 Task: Create a due date automation trigger when advanced on, on the tuesday after a card is due add fields with custom field "Resume" set to a date more than 1 days from now at 11:00 AM.
Action: Mouse moved to (1024, 76)
Screenshot: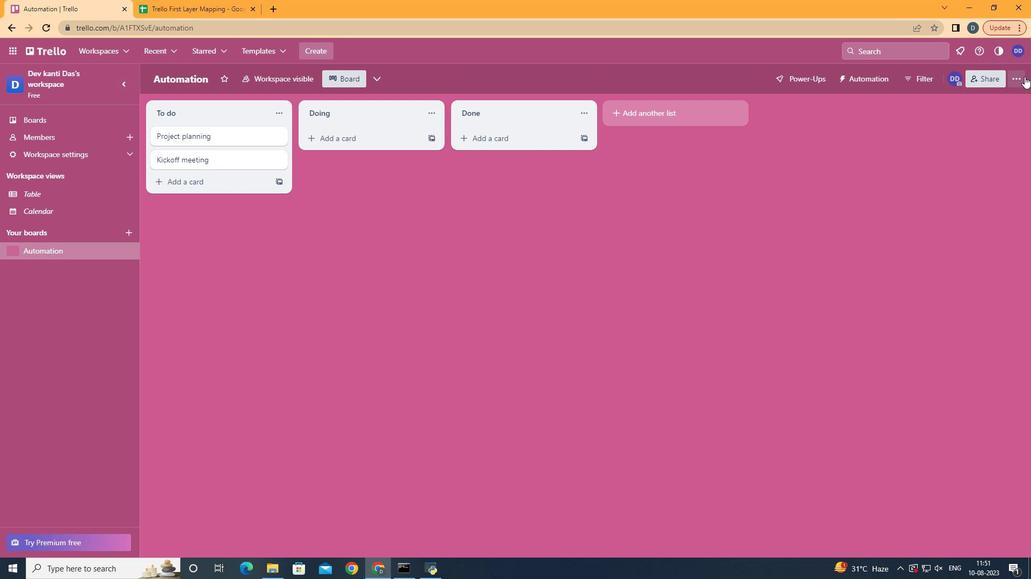 
Action: Mouse pressed left at (1024, 76)
Screenshot: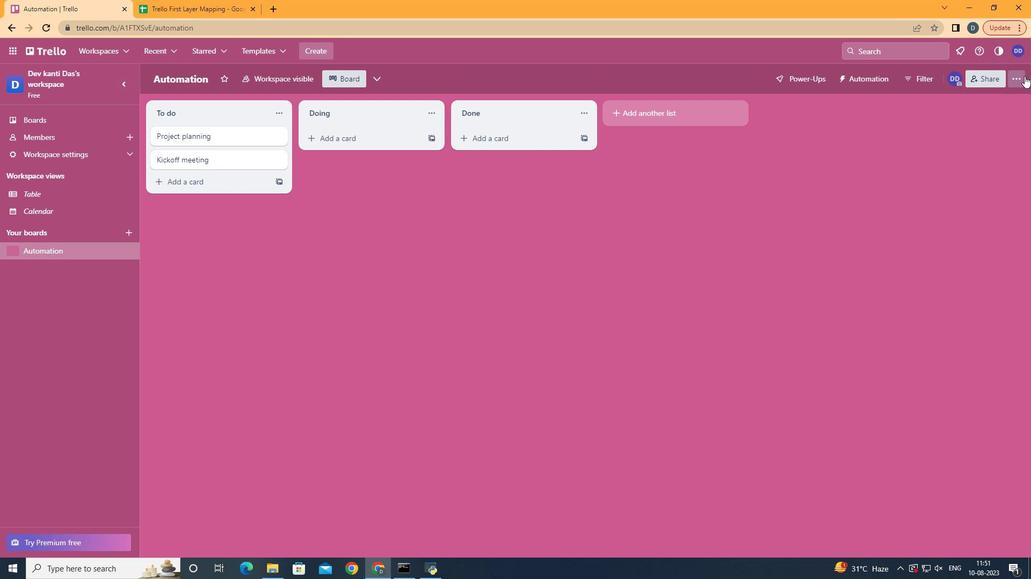 
Action: Mouse moved to (945, 223)
Screenshot: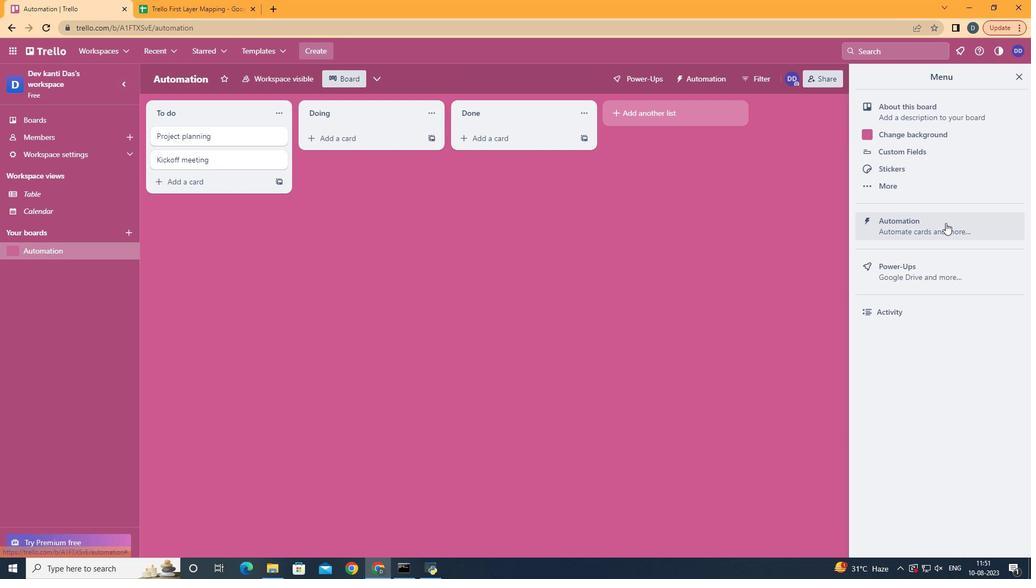 
Action: Mouse pressed left at (945, 223)
Screenshot: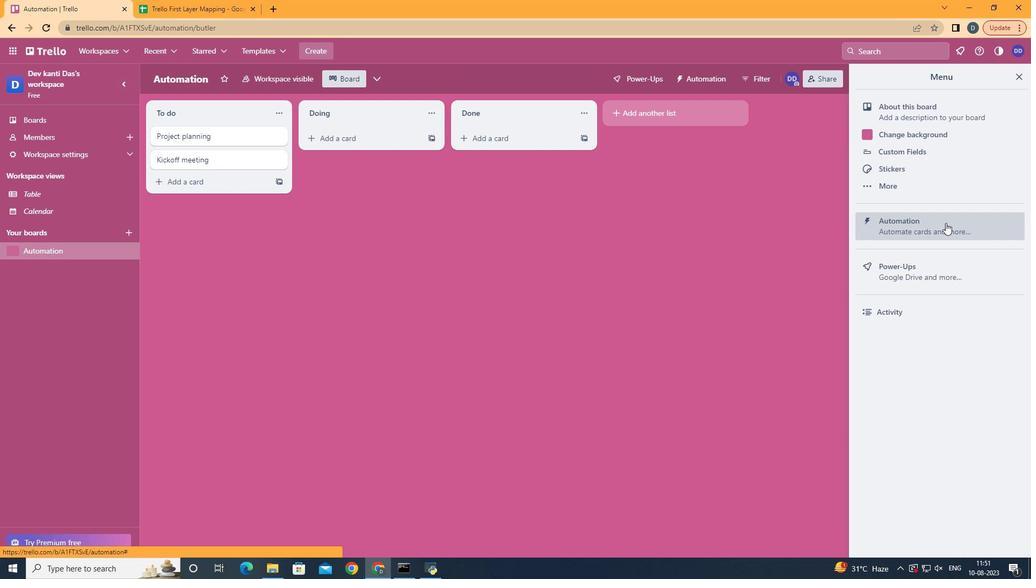 
Action: Mouse moved to (197, 213)
Screenshot: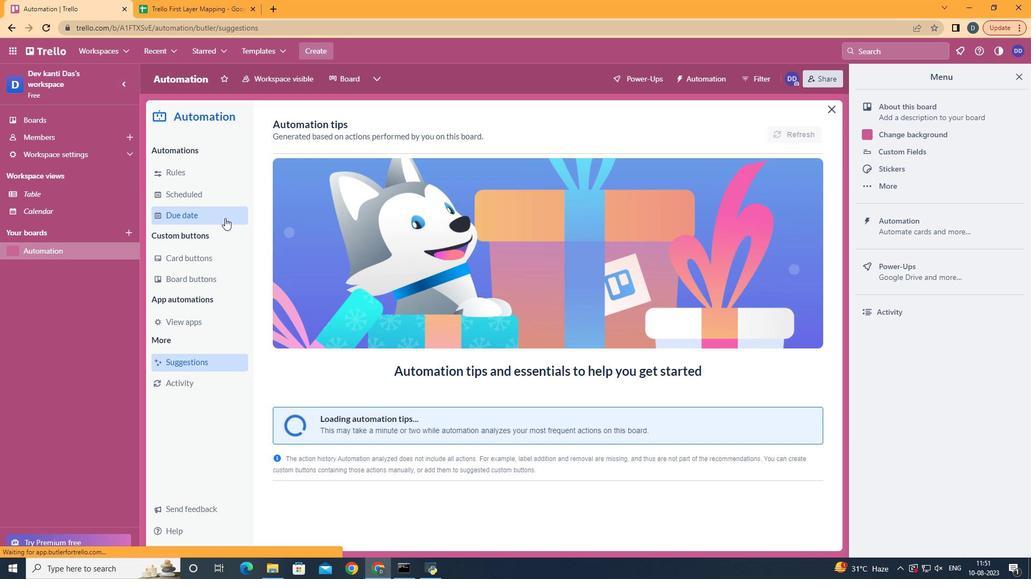 
Action: Mouse pressed left at (197, 213)
Screenshot: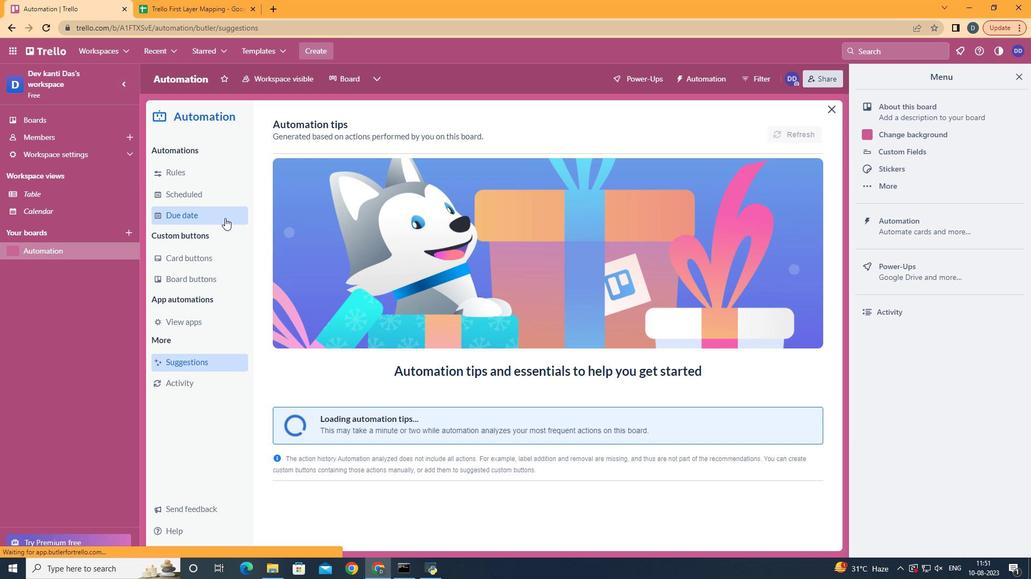 
Action: Mouse moved to (759, 128)
Screenshot: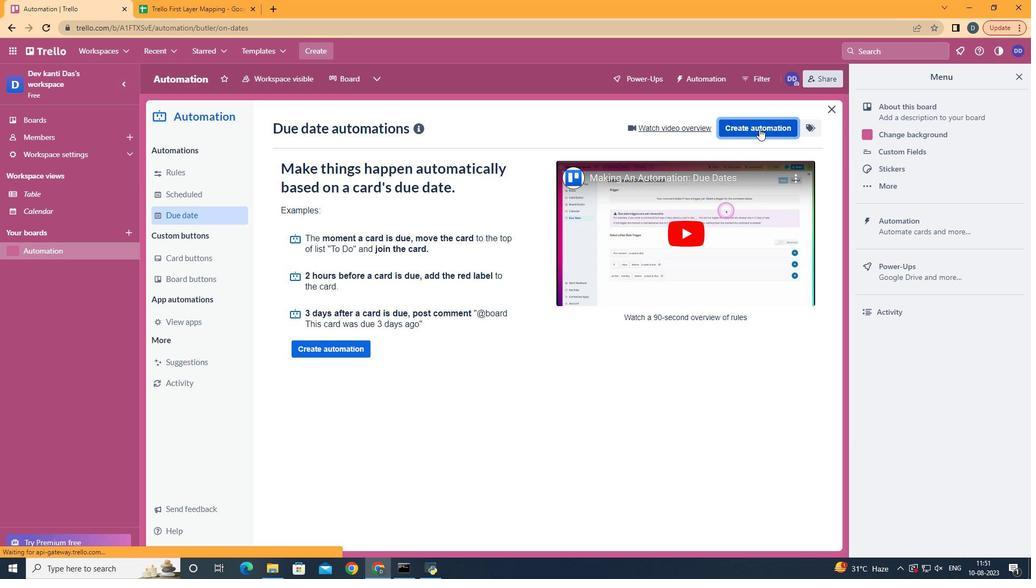 
Action: Mouse pressed left at (759, 128)
Screenshot: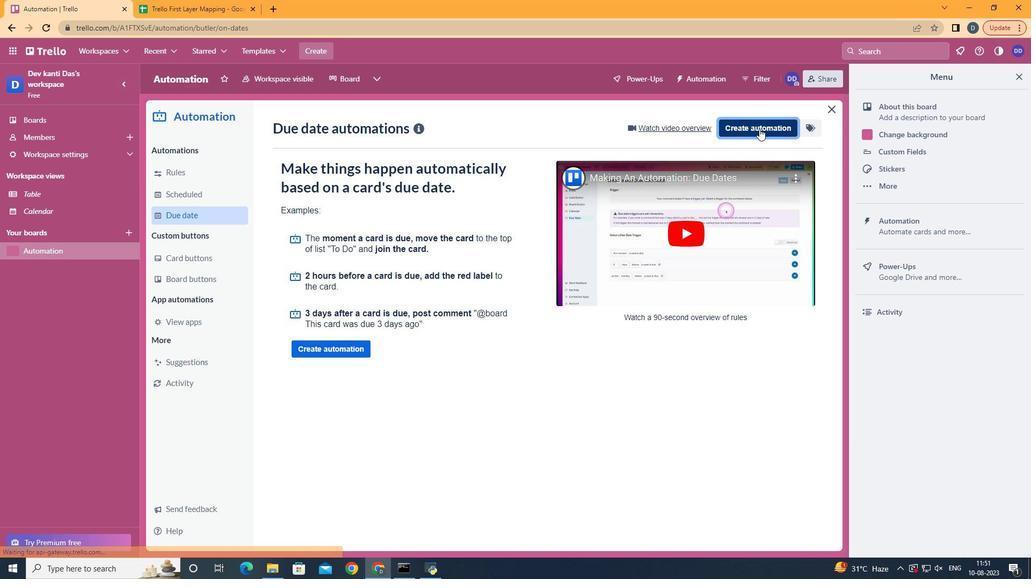 
Action: Mouse moved to (557, 229)
Screenshot: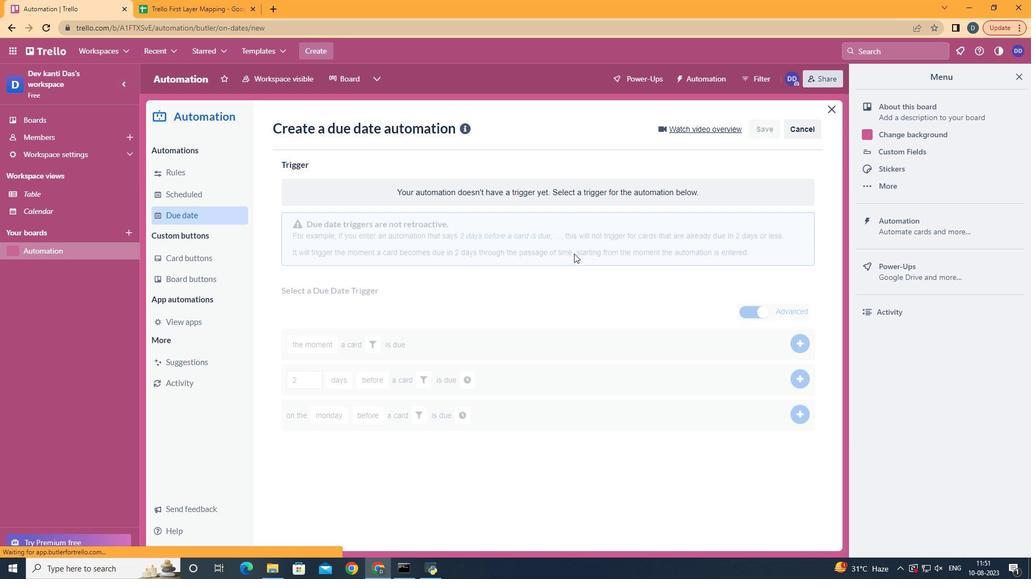 
Action: Mouse pressed left at (557, 229)
Screenshot: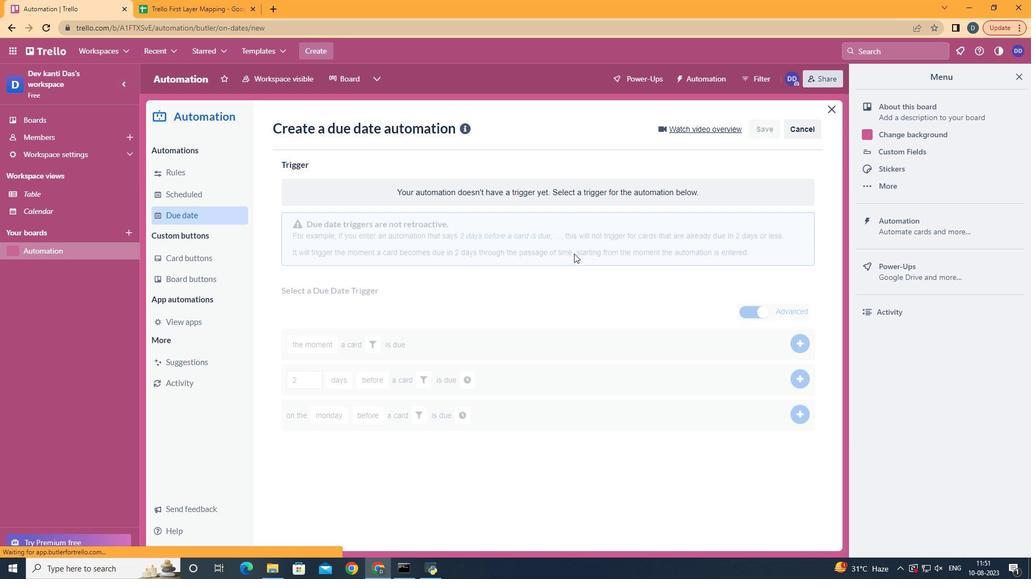 
Action: Mouse moved to (342, 294)
Screenshot: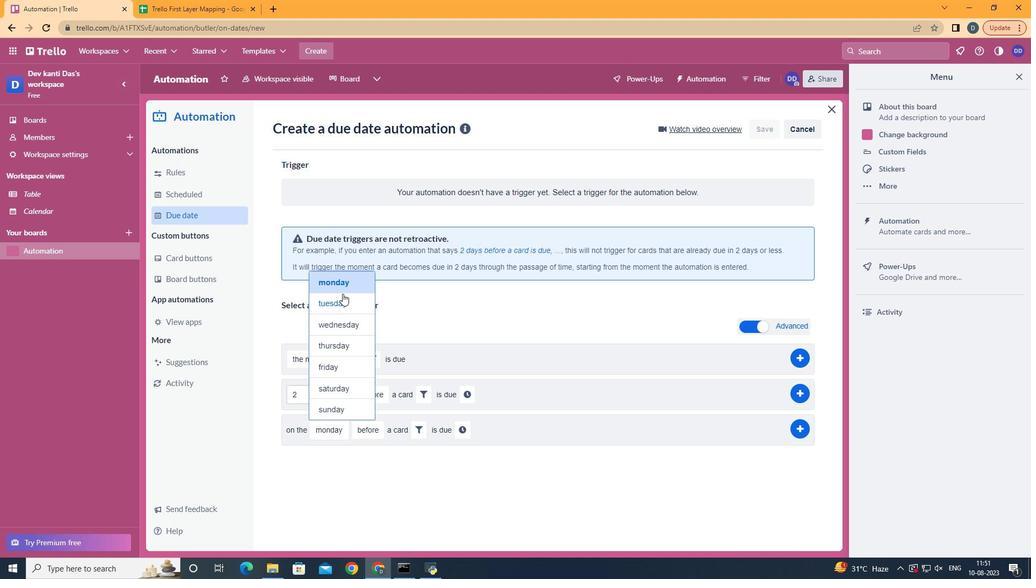 
Action: Mouse pressed left at (342, 294)
Screenshot: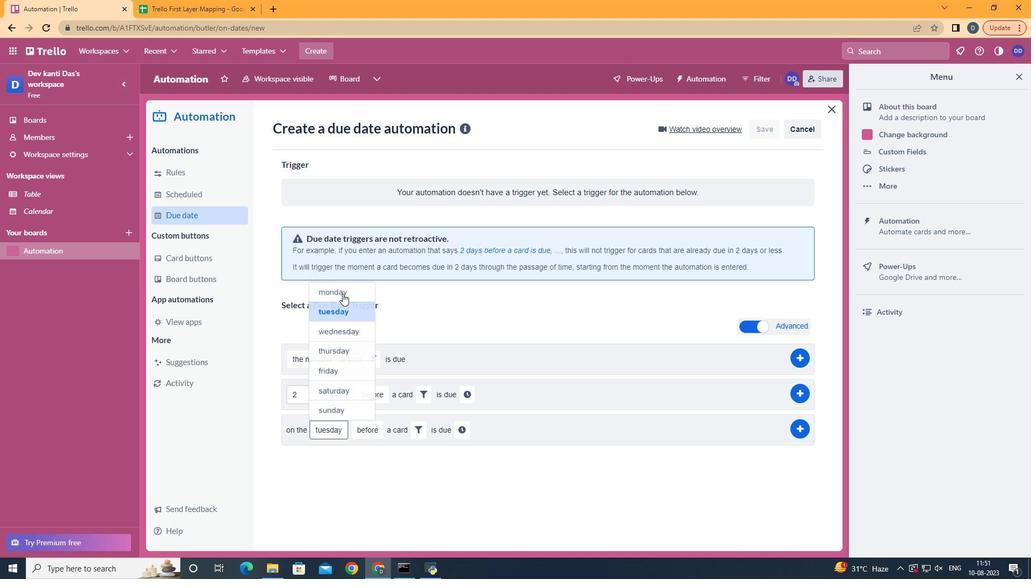 
Action: Mouse moved to (376, 465)
Screenshot: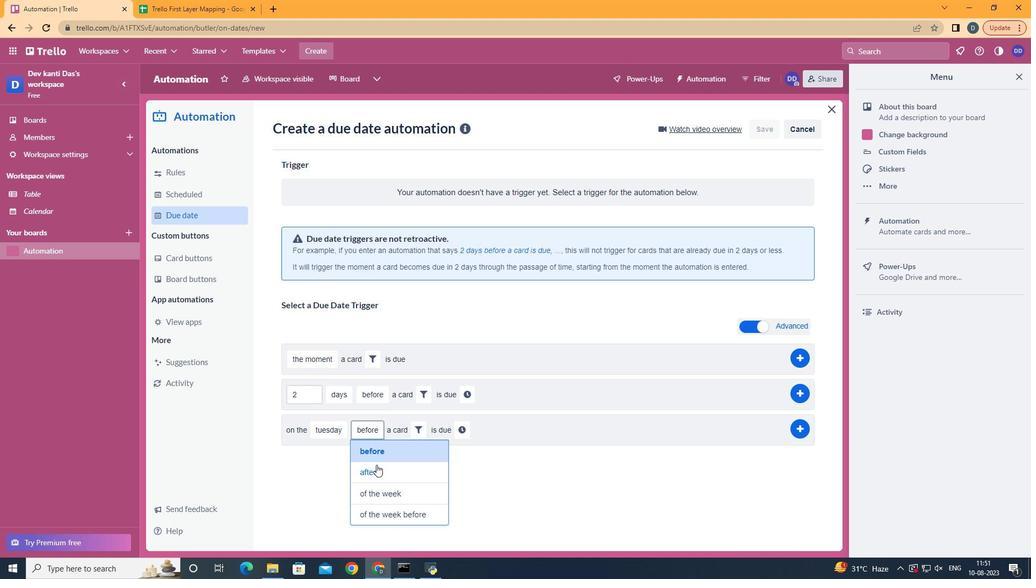 
Action: Mouse pressed left at (376, 465)
Screenshot: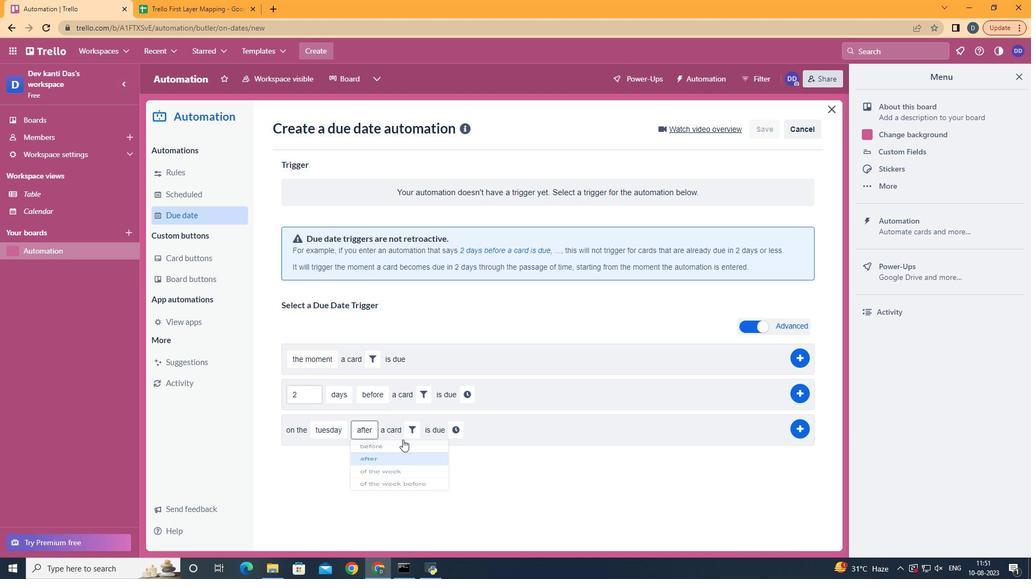
Action: Mouse moved to (403, 431)
Screenshot: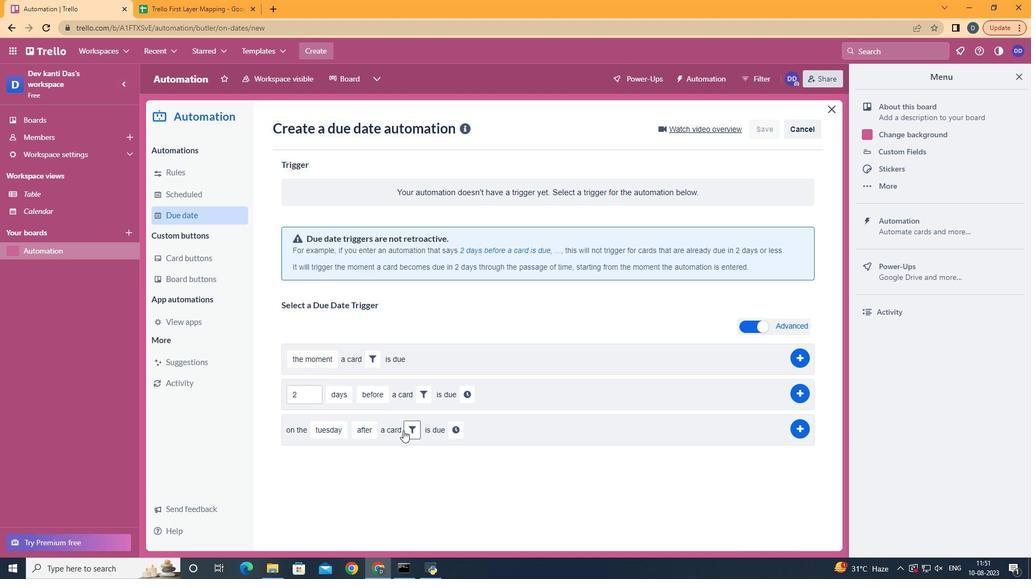 
Action: Mouse pressed left at (403, 431)
Screenshot: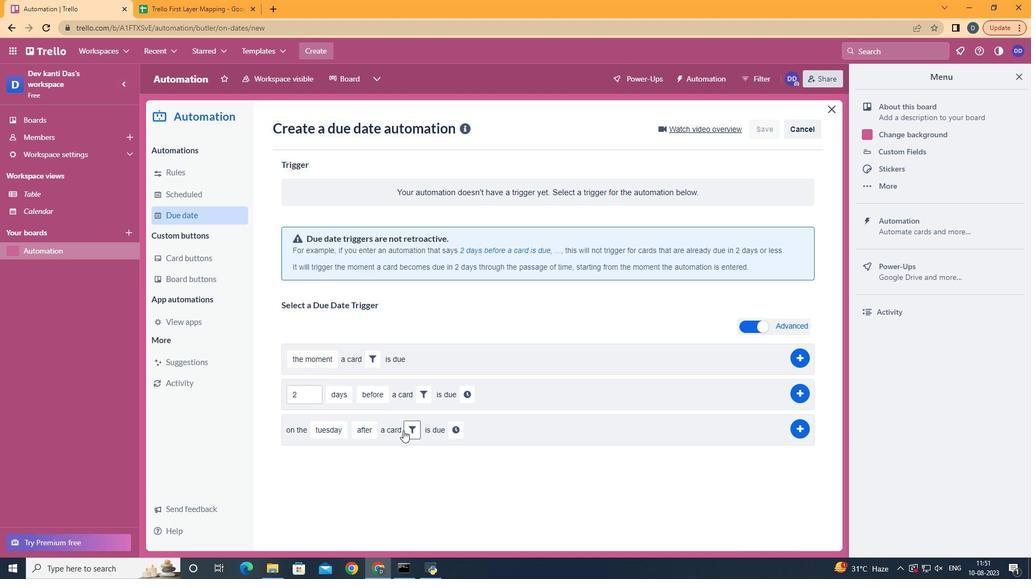 
Action: Mouse moved to (601, 465)
Screenshot: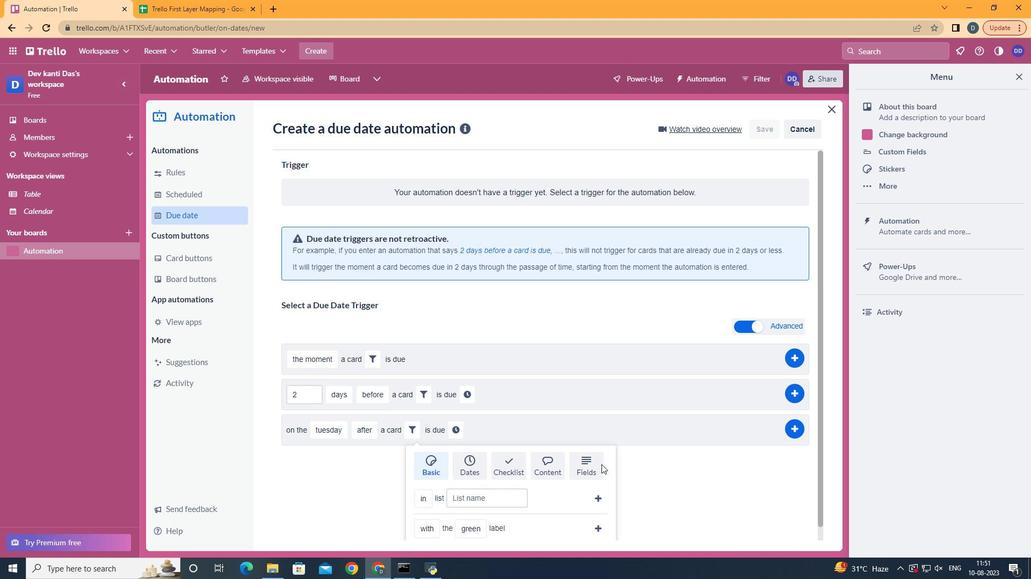 
Action: Mouse pressed left at (601, 465)
Screenshot: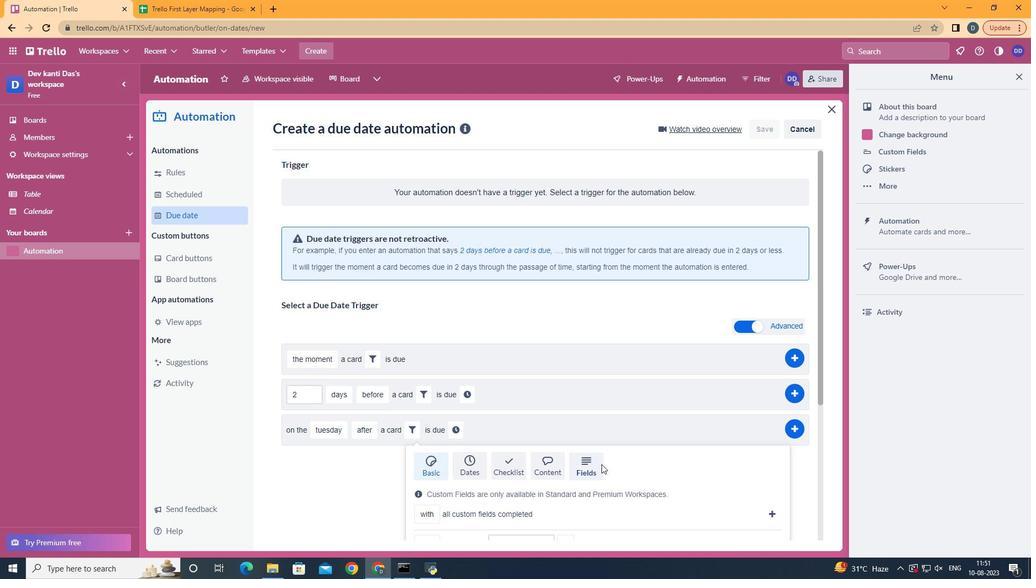 
Action: Mouse scrolled (601, 464) with delta (0, 0)
Screenshot: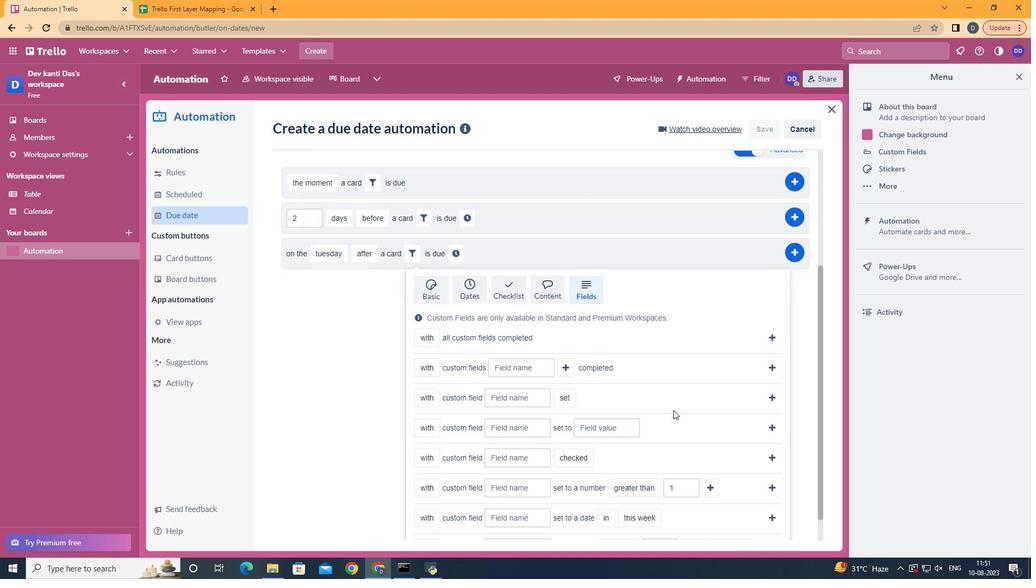 
Action: Mouse scrolled (601, 464) with delta (0, 0)
Screenshot: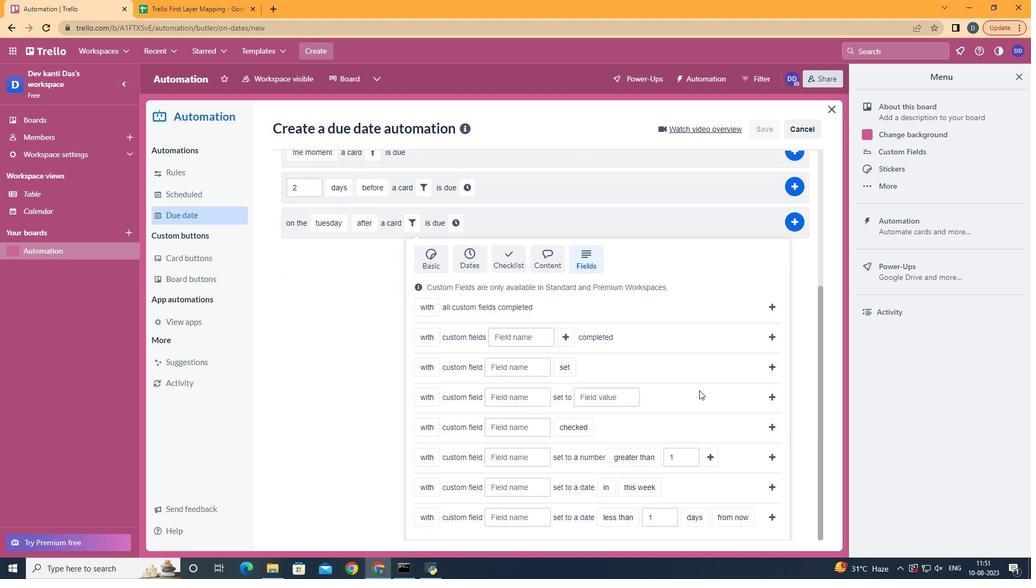 
Action: Mouse scrolled (601, 464) with delta (0, 0)
Screenshot: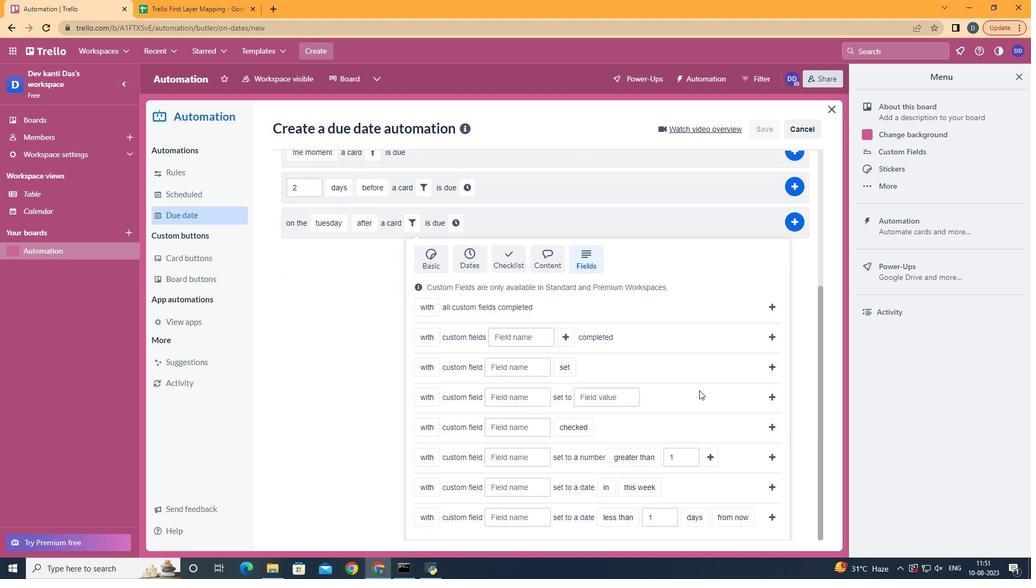 
Action: Mouse scrolled (601, 464) with delta (0, 0)
Screenshot: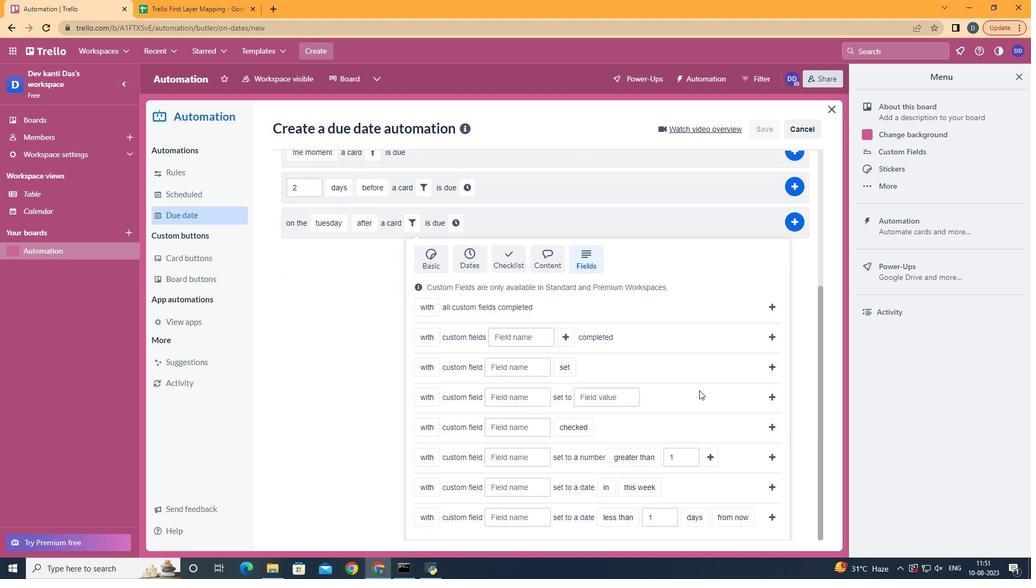 
Action: Mouse scrolled (601, 464) with delta (0, 0)
Screenshot: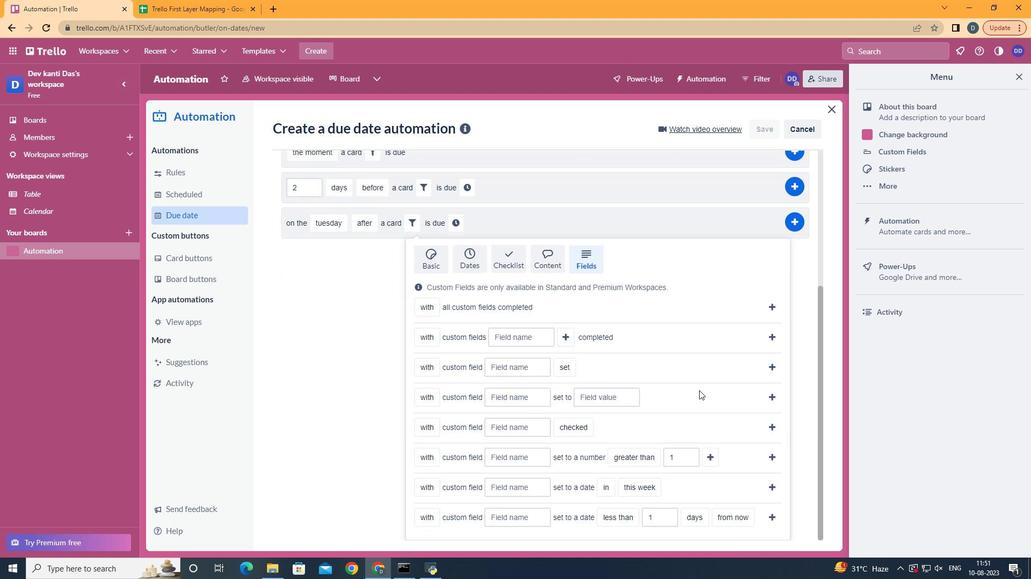 
Action: Mouse moved to (601, 461)
Screenshot: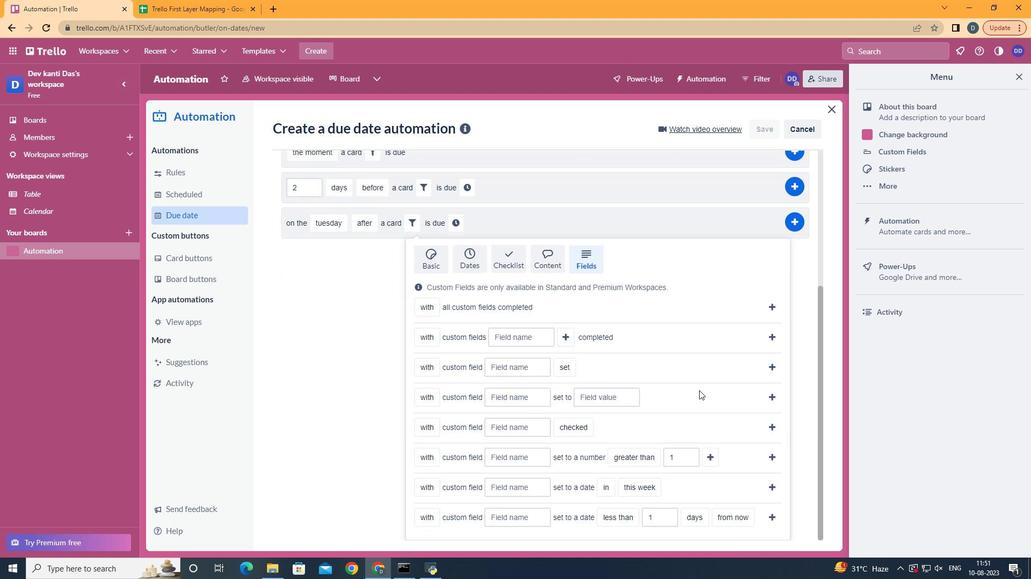 
Action: Mouse scrolled (601, 461) with delta (0, 0)
Screenshot: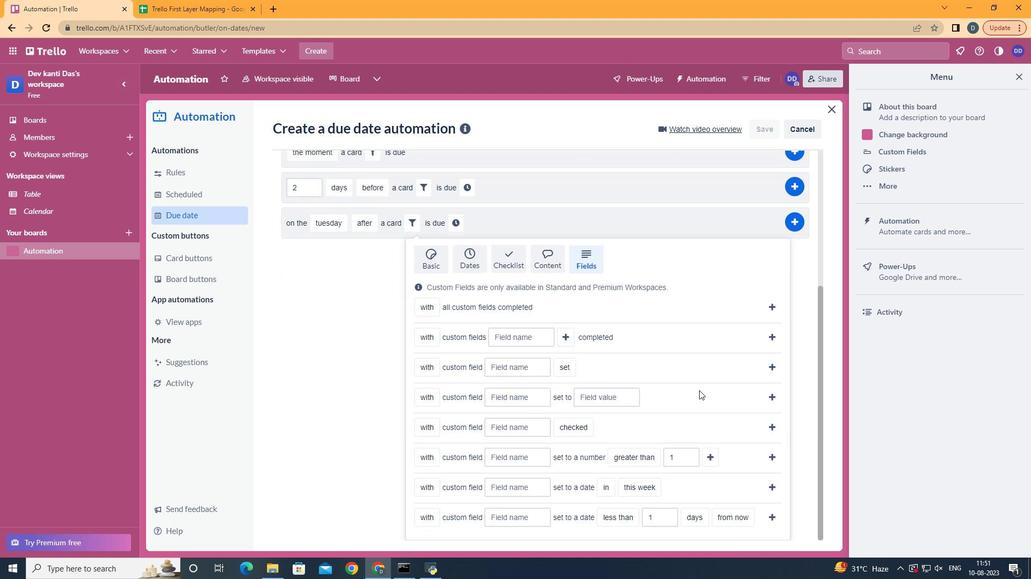 
Action: Mouse moved to (611, 455)
Screenshot: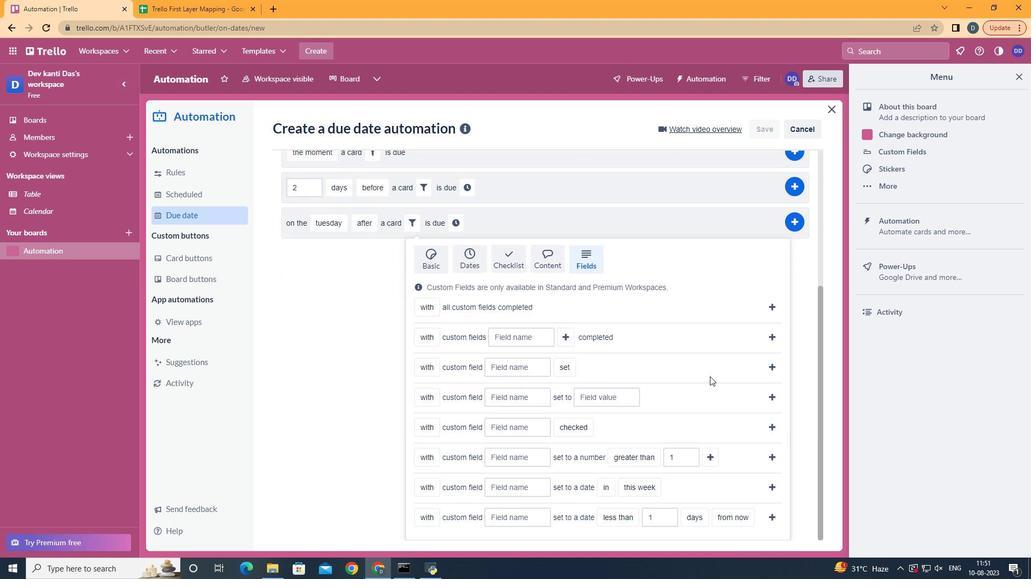 
Action: Mouse scrolled (607, 456) with delta (0, 0)
Screenshot: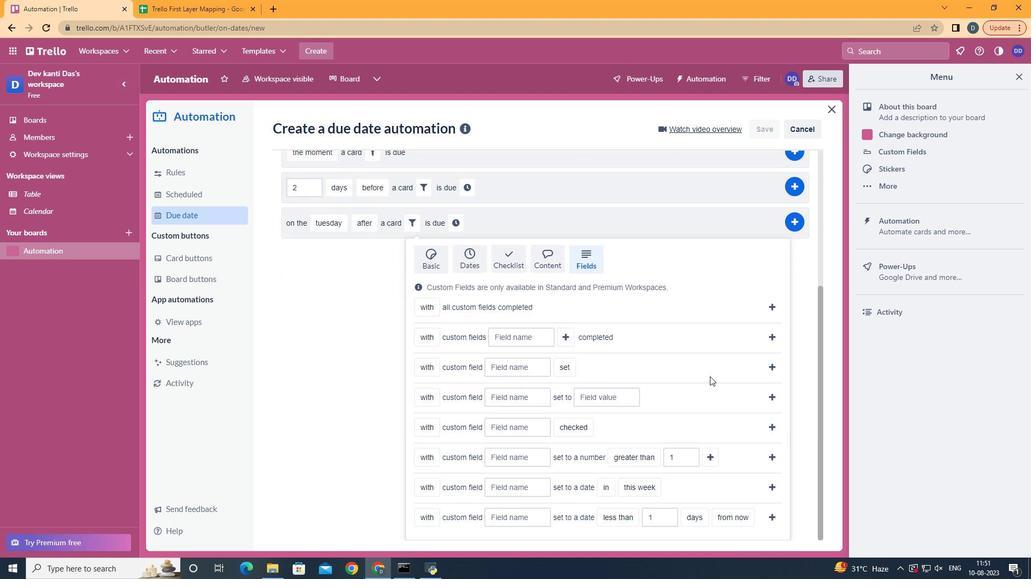 
Action: Mouse moved to (441, 476)
Screenshot: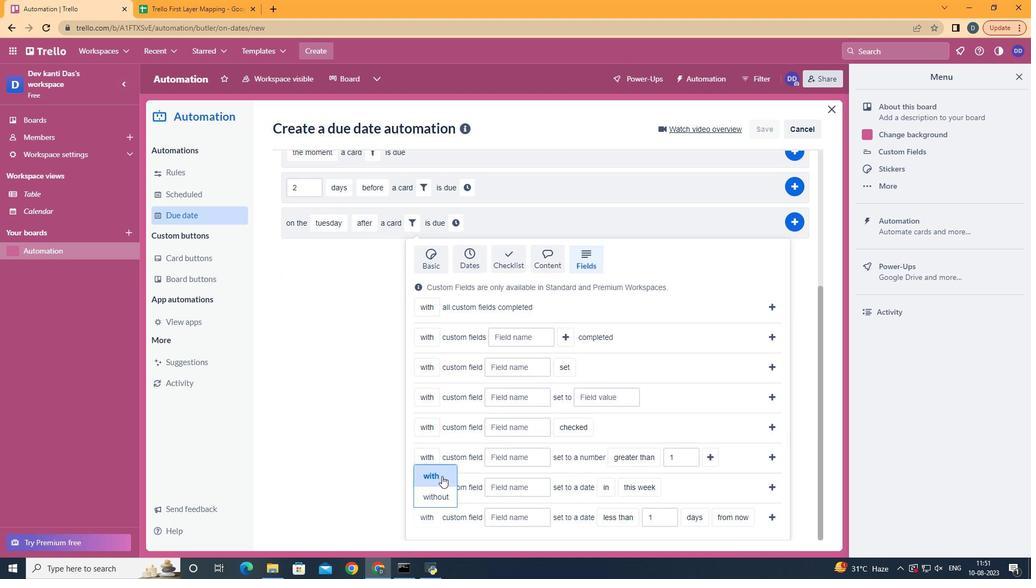 
Action: Mouse pressed left at (441, 476)
Screenshot: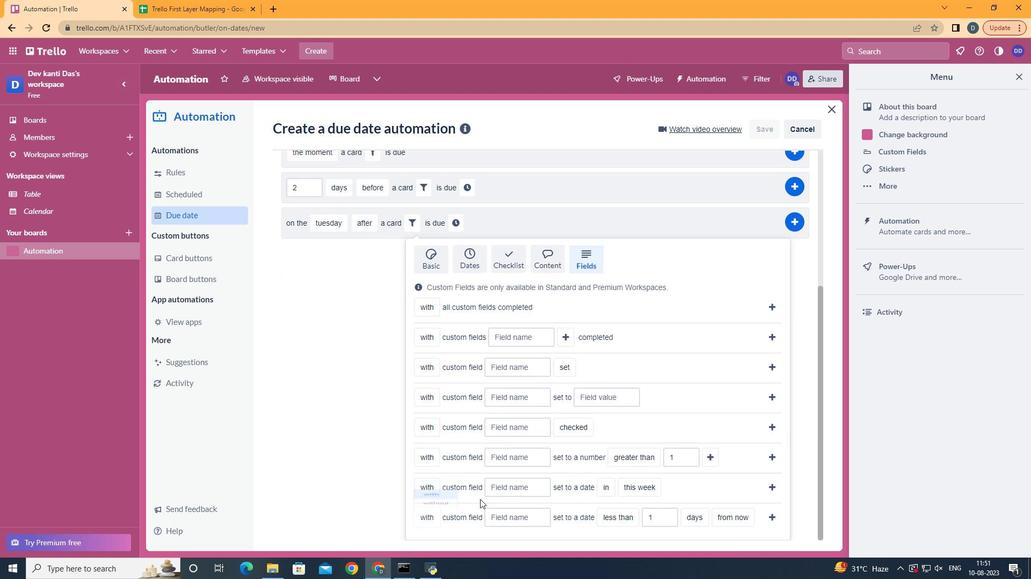 
Action: Mouse moved to (491, 509)
Screenshot: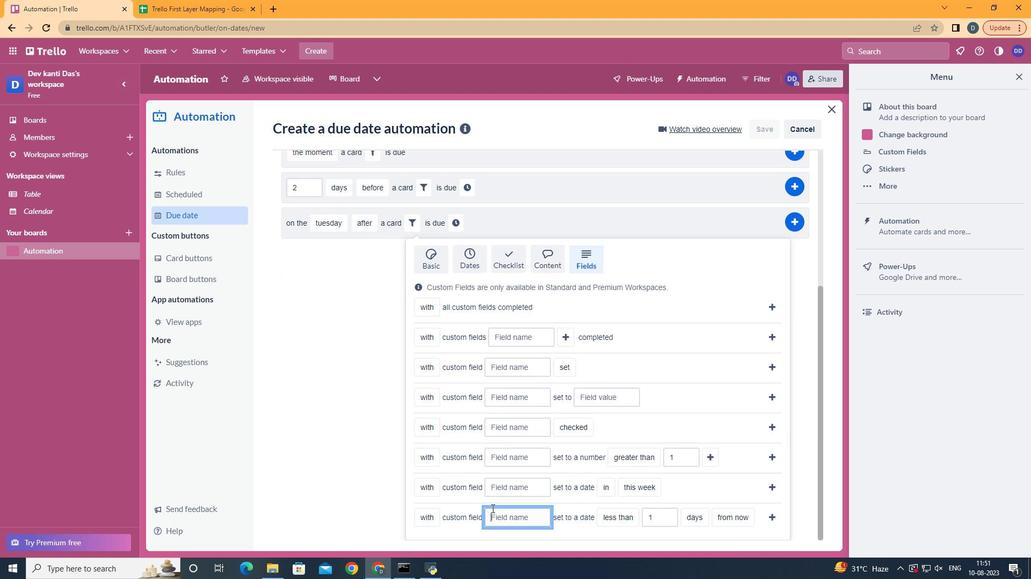 
Action: Mouse pressed left at (491, 509)
Screenshot: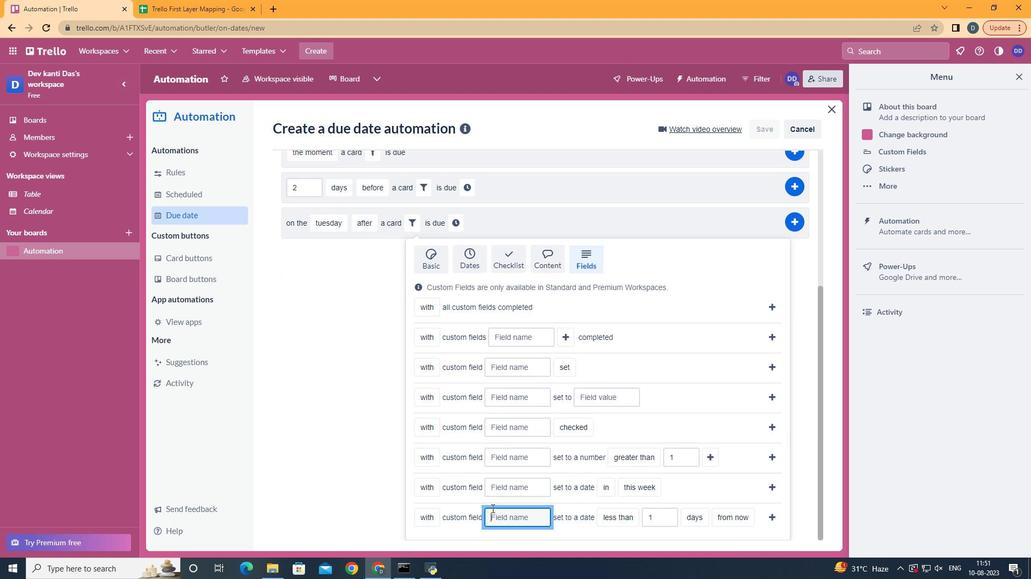 
Action: Key pressed <Key.shift>Resume
Screenshot: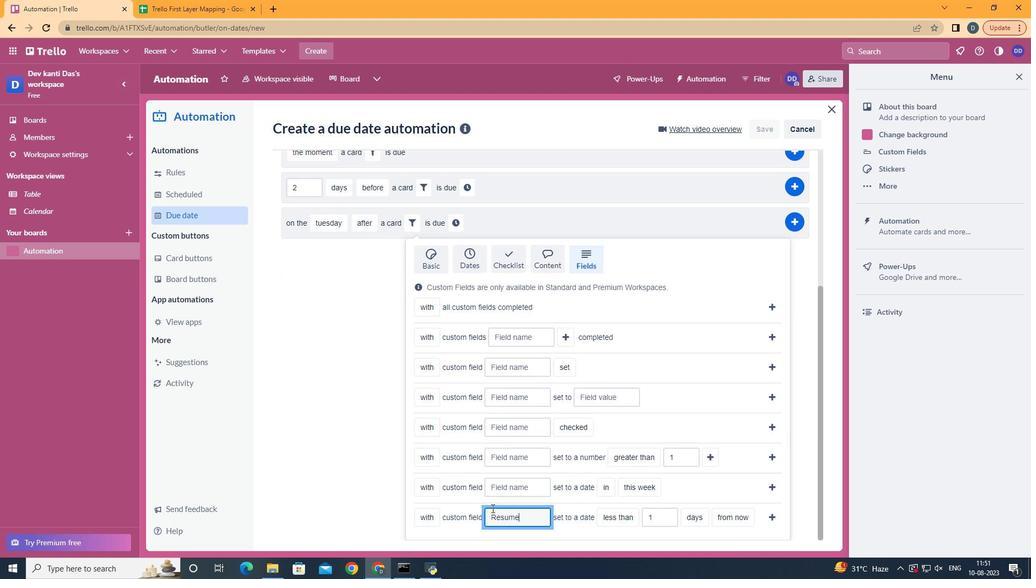 
Action: Mouse moved to (626, 466)
Screenshot: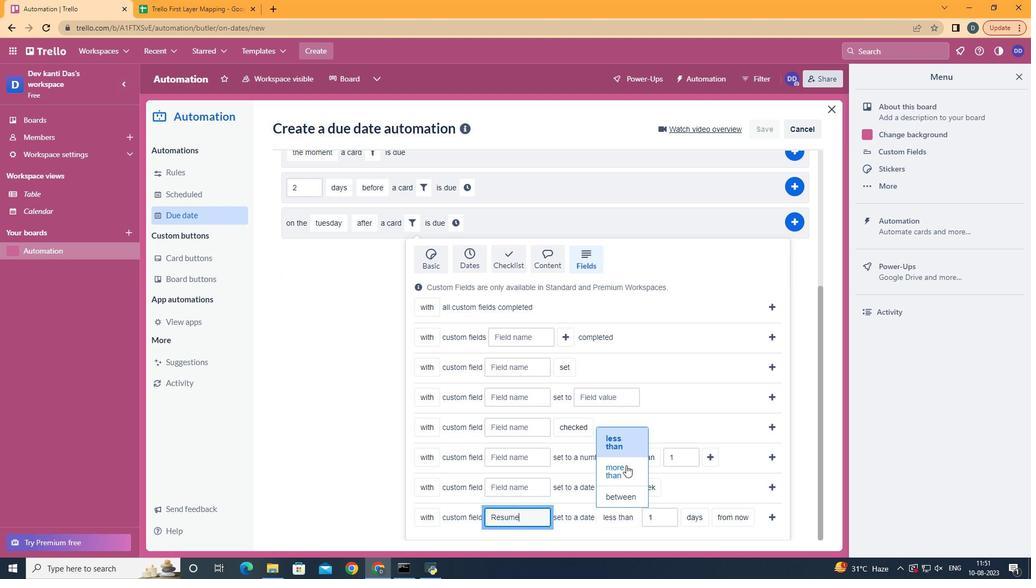 
Action: Mouse pressed left at (626, 466)
Screenshot: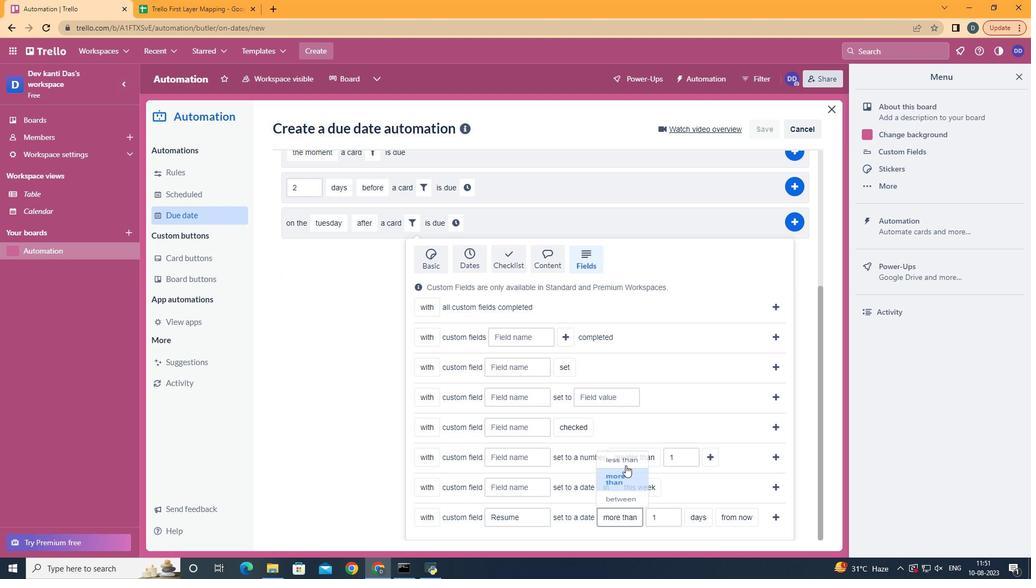 
Action: Mouse moved to (717, 473)
Screenshot: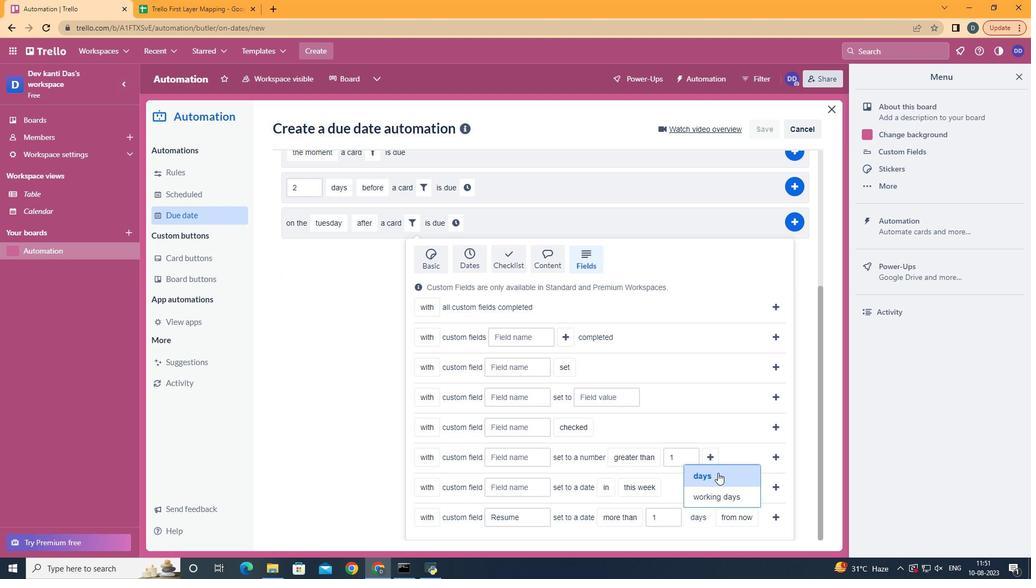 
Action: Mouse pressed left at (717, 473)
Screenshot: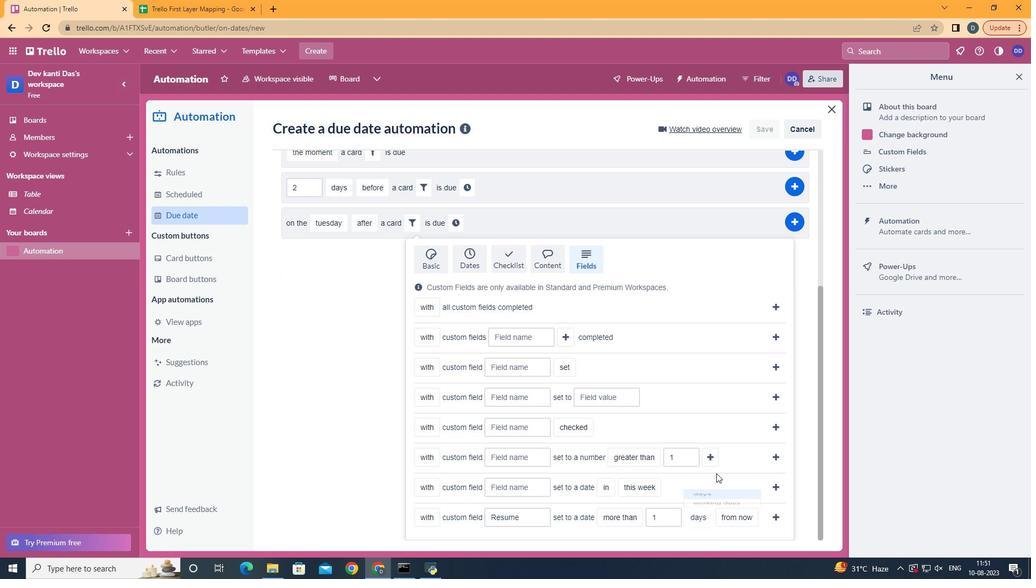 
Action: Mouse moved to (753, 464)
Screenshot: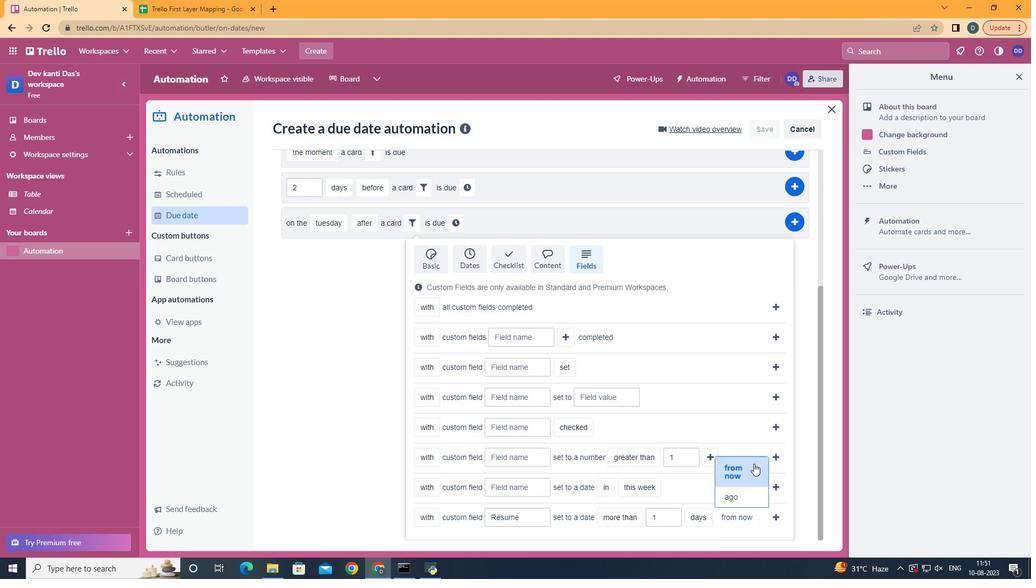 
Action: Mouse pressed left at (753, 464)
Screenshot: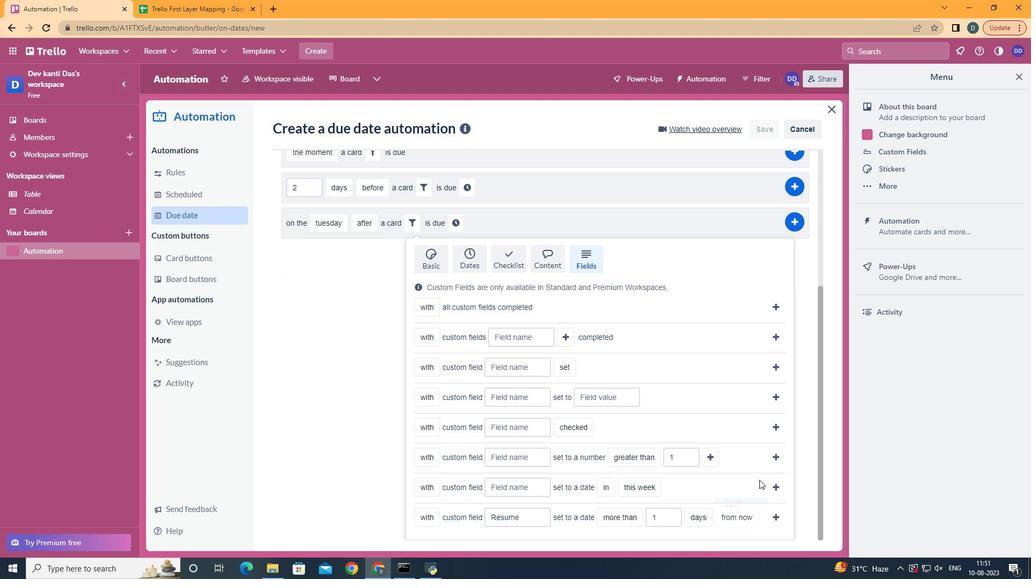 
Action: Mouse moved to (776, 514)
Screenshot: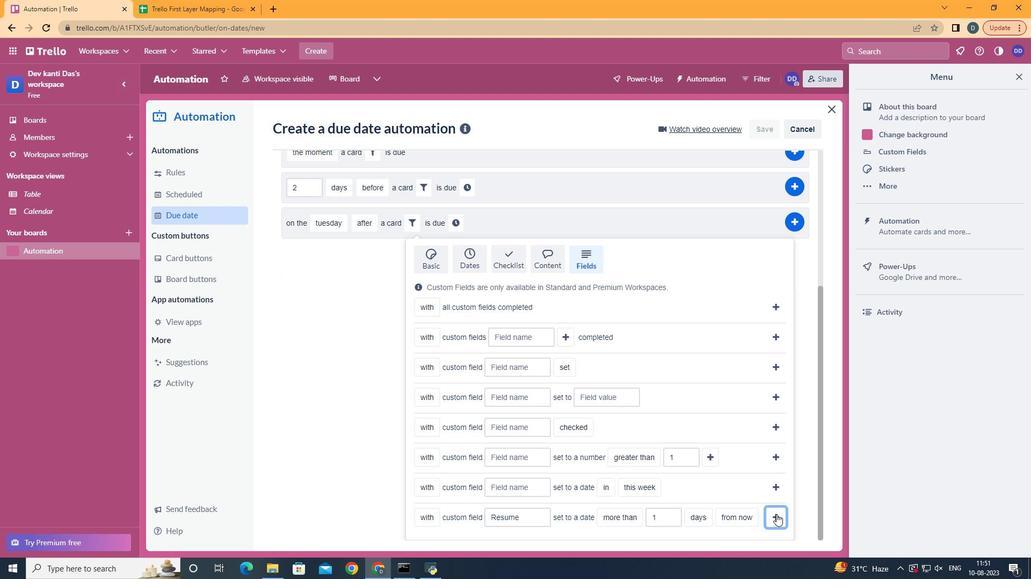 
Action: Mouse pressed left at (776, 514)
Screenshot: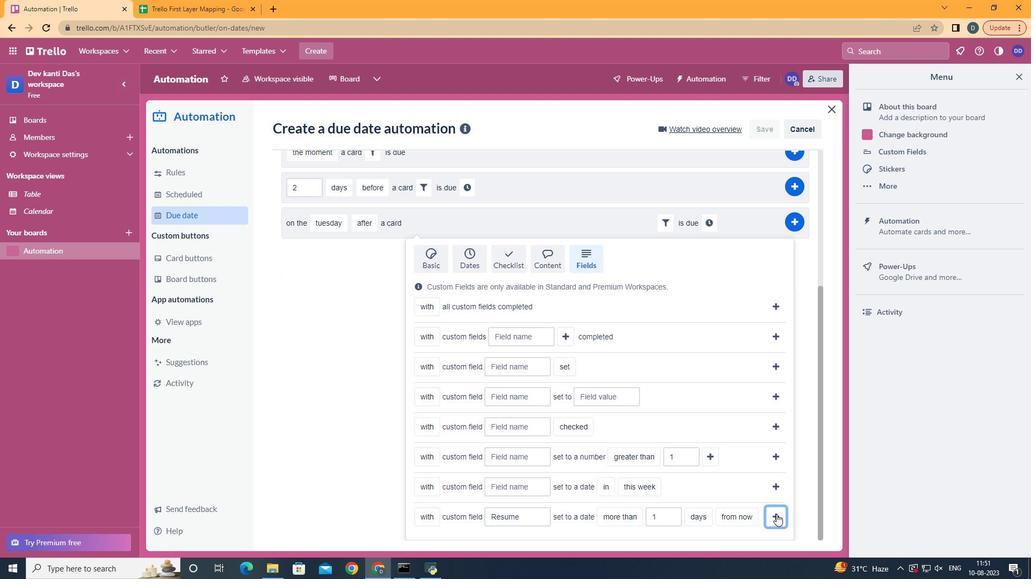 
Action: Mouse moved to (707, 434)
Screenshot: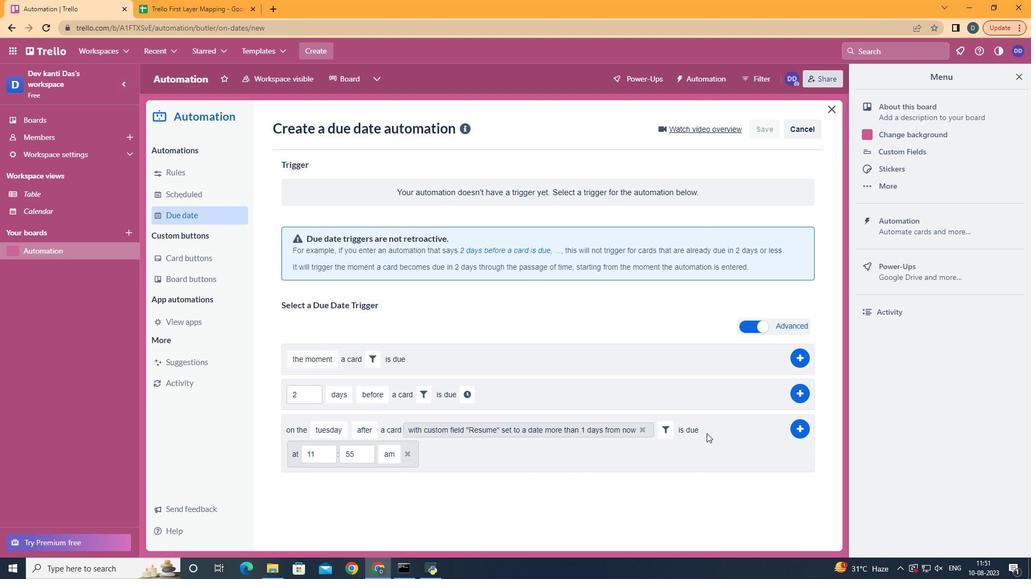 
Action: Mouse pressed left at (707, 434)
Screenshot: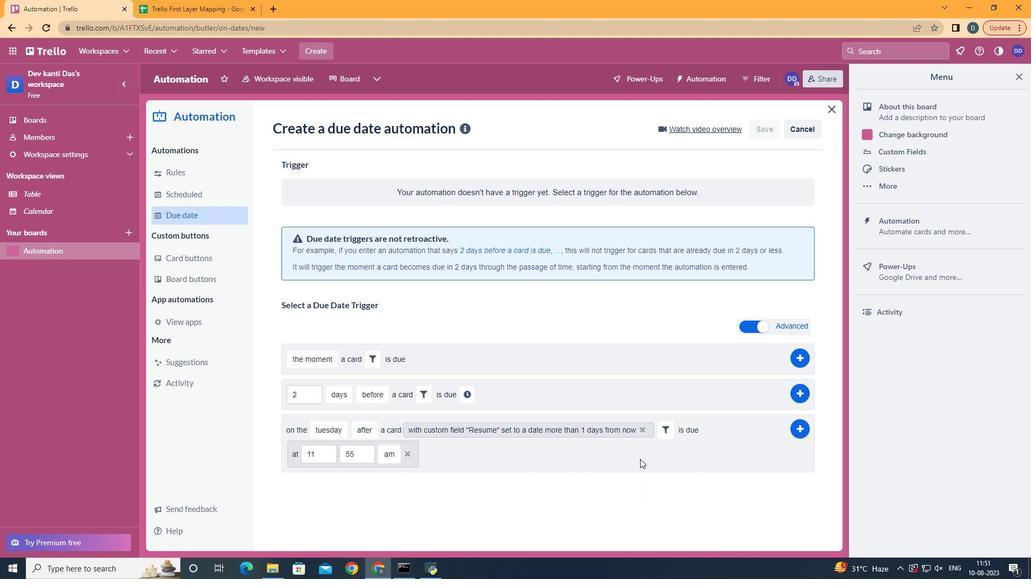 
Action: Mouse moved to (366, 457)
Screenshot: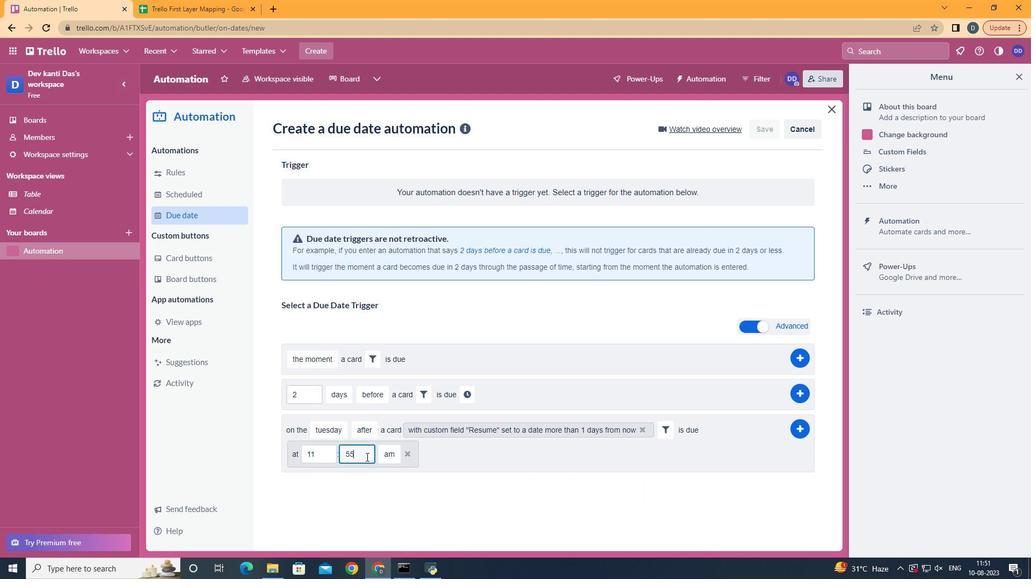 
Action: Mouse pressed left at (366, 457)
Screenshot: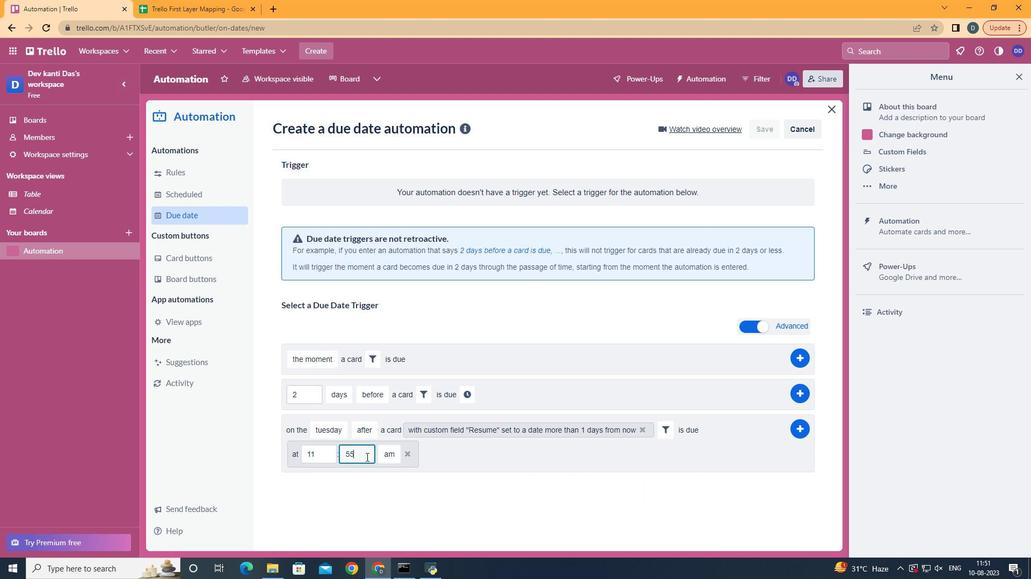 
Action: Mouse moved to (360, 457)
Screenshot: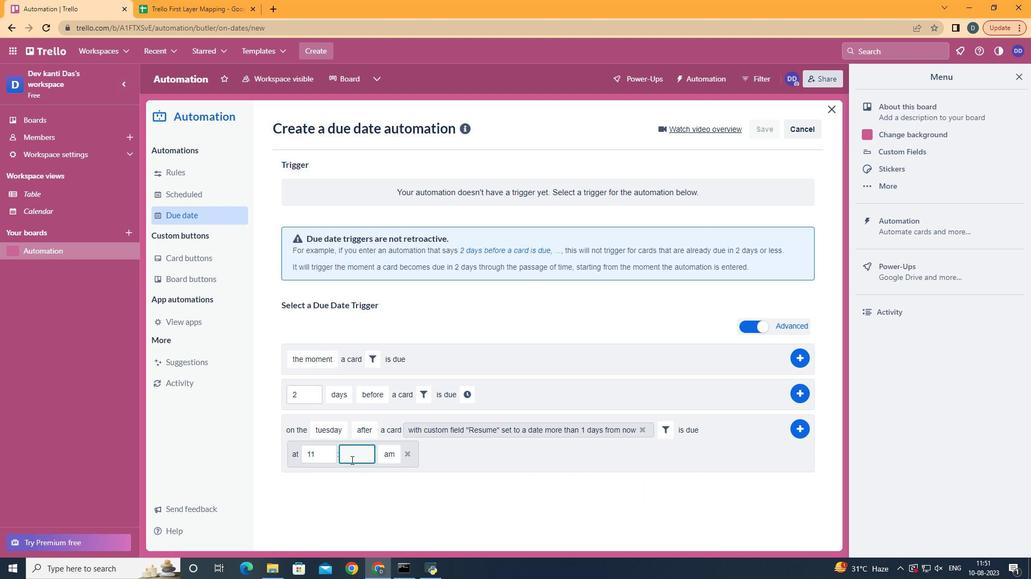 
Action: Key pressed <Key.backspace>
Screenshot: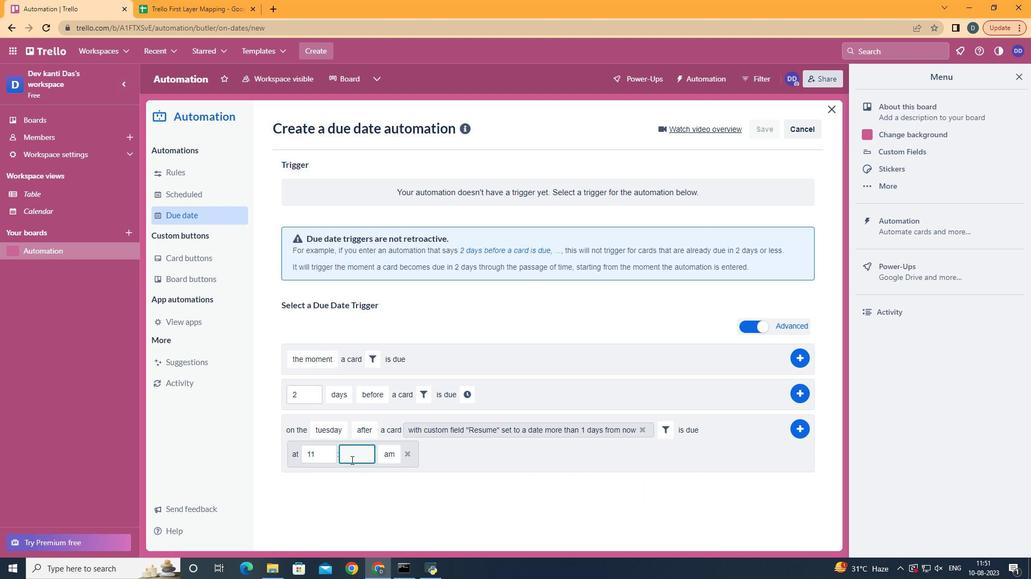 
Action: Mouse moved to (351, 460)
Screenshot: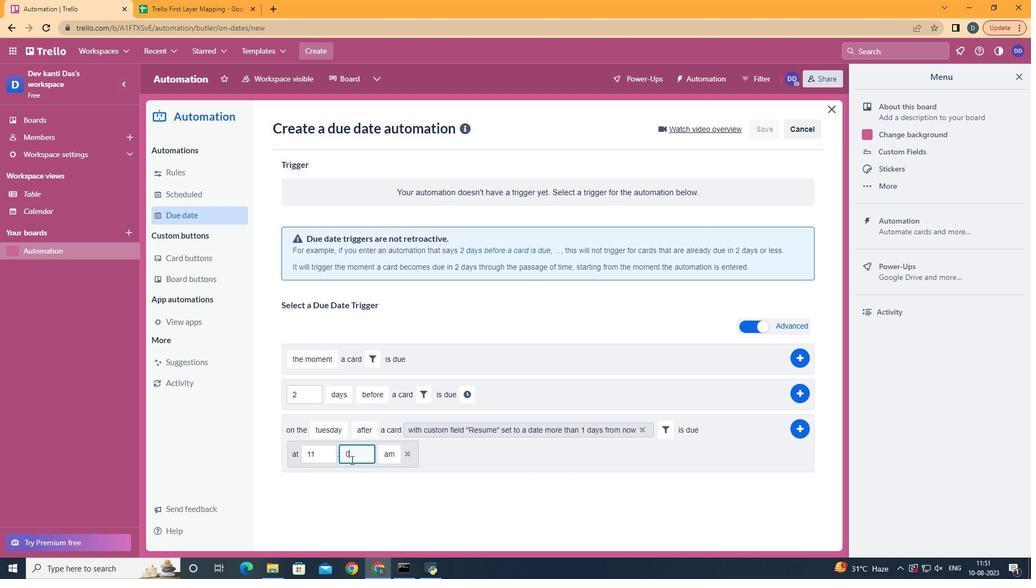 
Action: Key pressed <Key.backspace>00
Screenshot: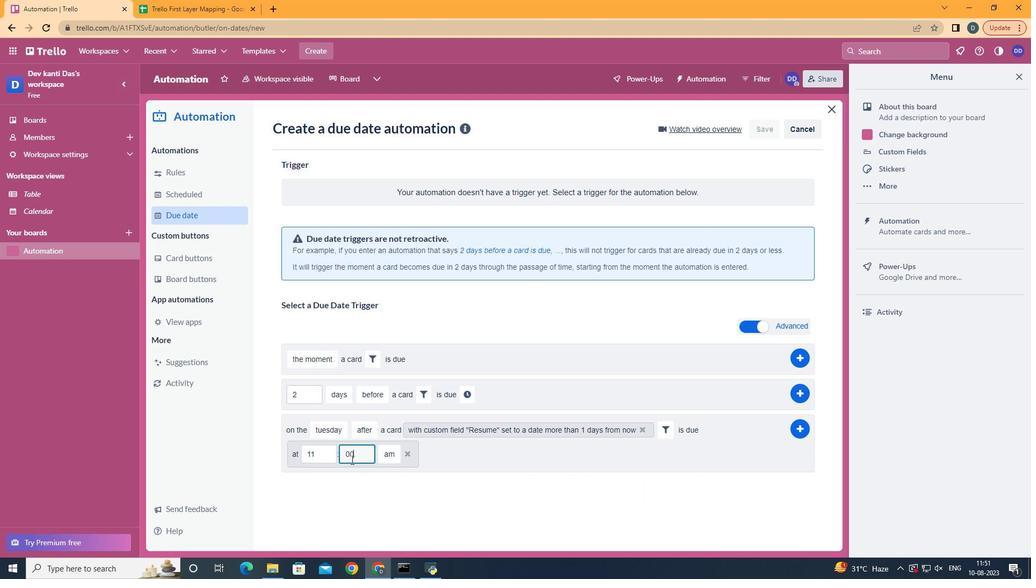 
Action: Mouse moved to (799, 427)
Screenshot: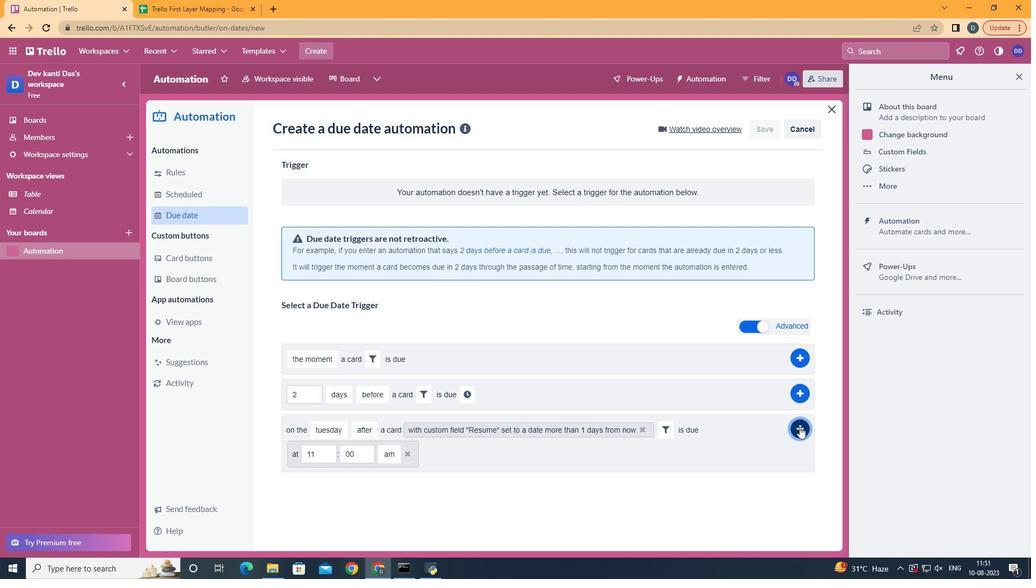 
Action: Mouse pressed left at (799, 427)
Screenshot: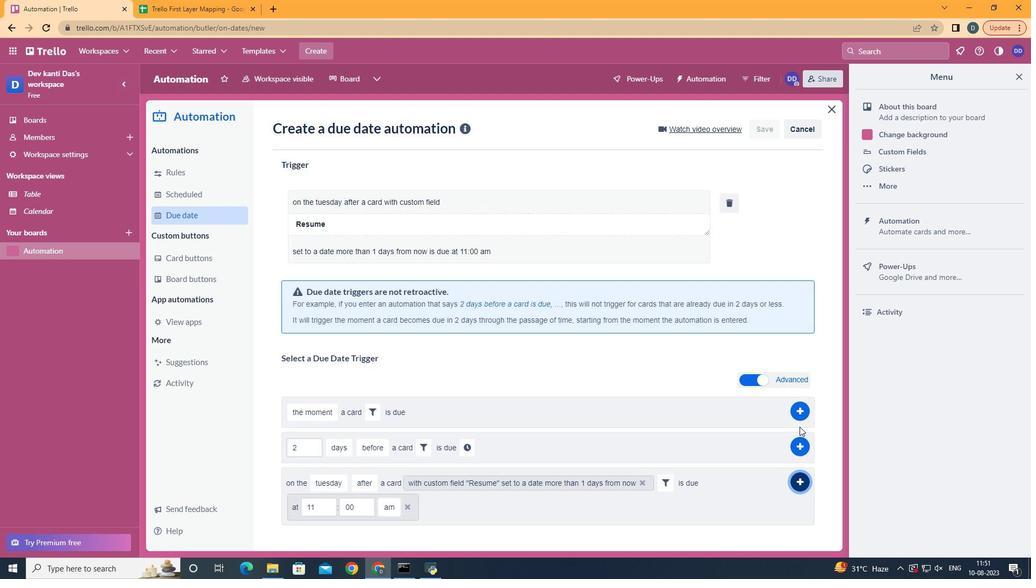 
Action: Mouse moved to (492, 266)
Screenshot: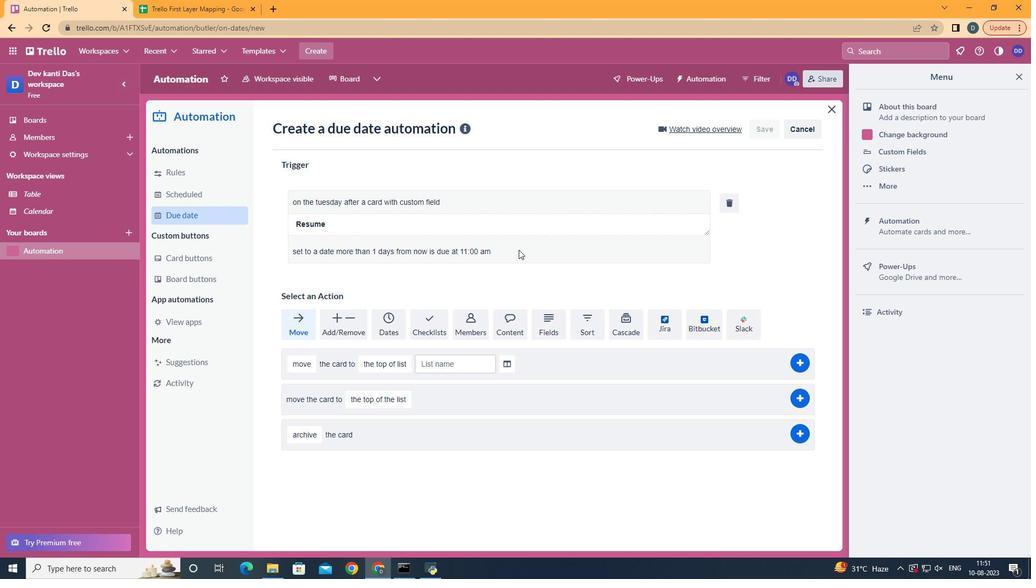 
